 Task: In the  document logbook.epub Download file as 'Microsoft Word' Share this file with 'softage.8@softage.net' Insert the command  Editing
Action: Mouse moved to (49, 66)
Screenshot: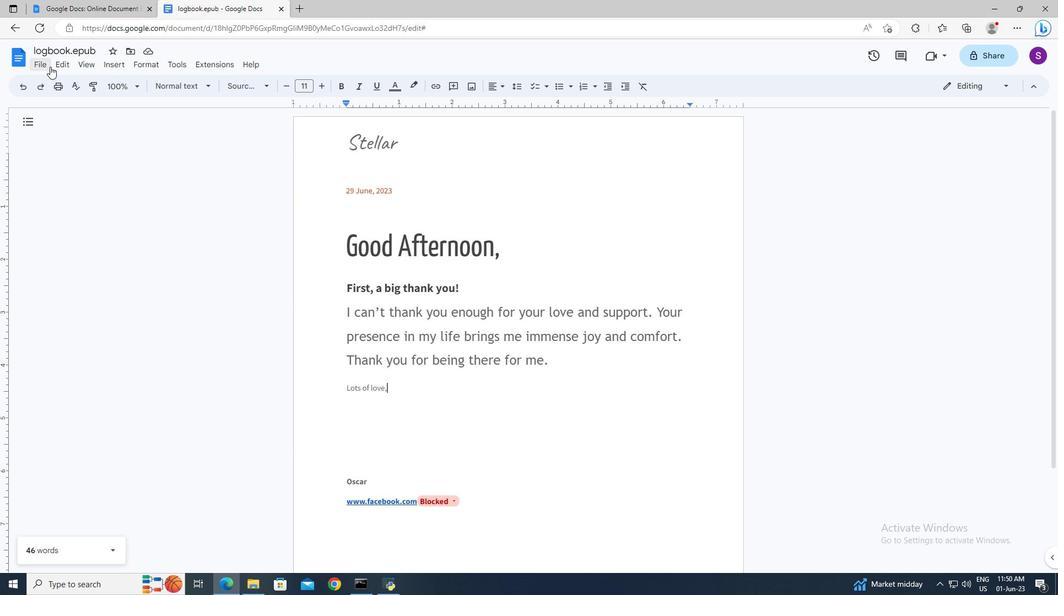 
Action: Mouse pressed left at (49, 66)
Screenshot: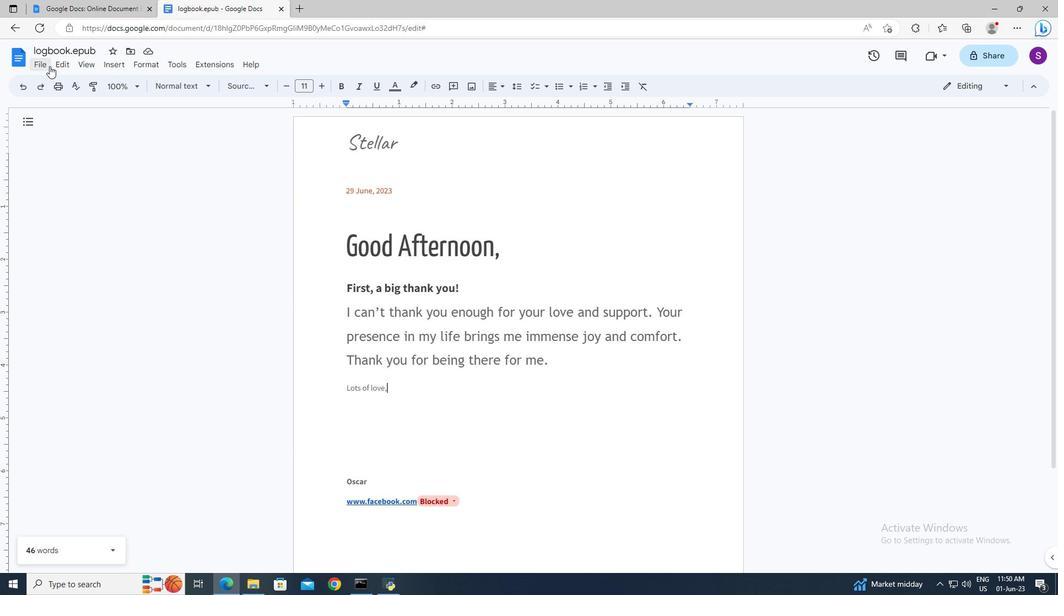 
Action: Mouse moved to (221, 181)
Screenshot: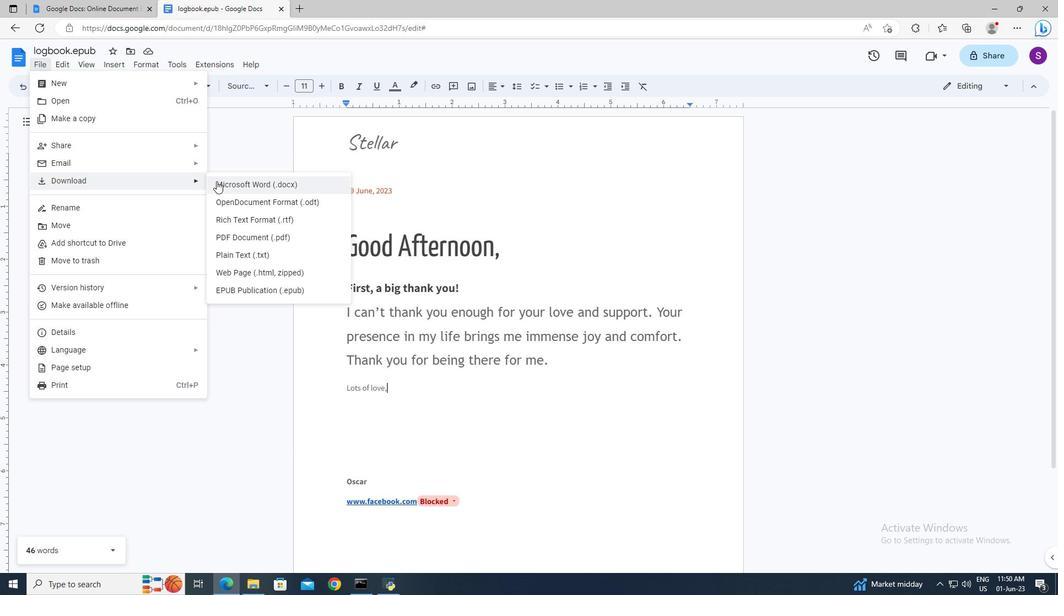 
Action: Mouse pressed left at (221, 181)
Screenshot: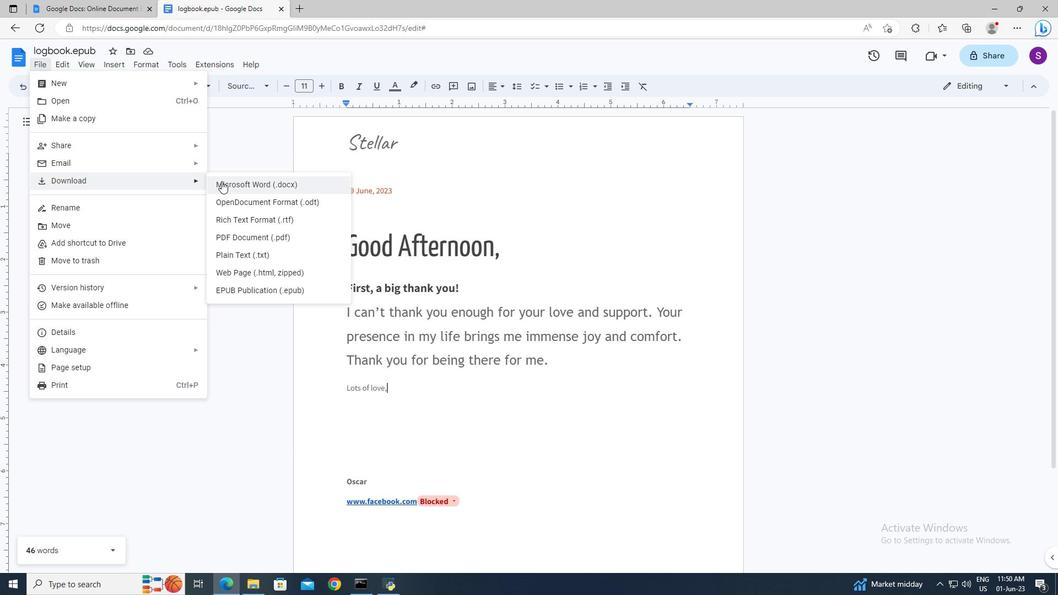 
Action: Mouse moved to (49, 66)
Screenshot: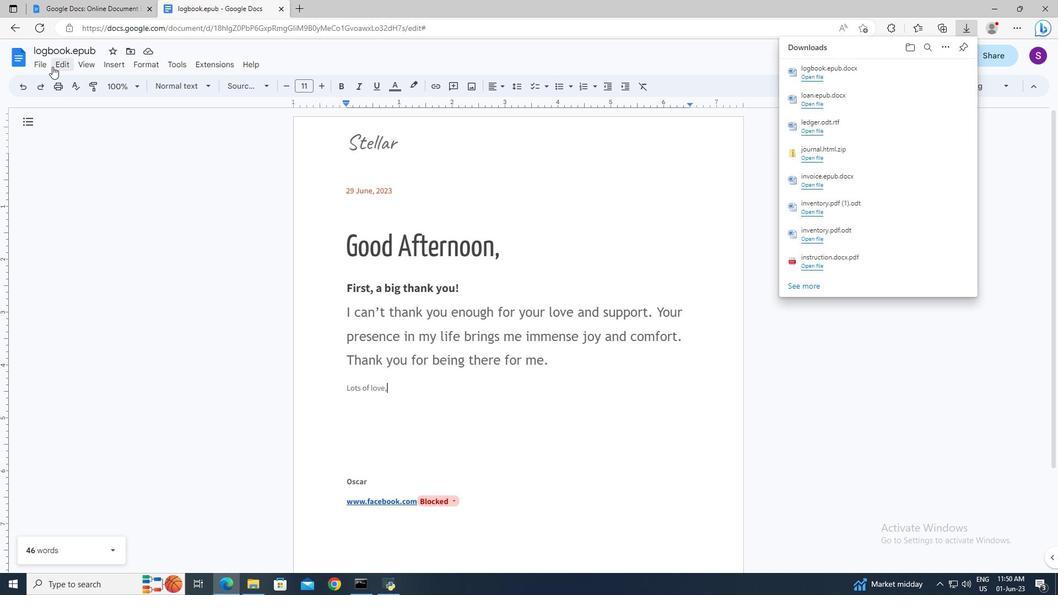
Action: Mouse pressed left at (49, 66)
Screenshot: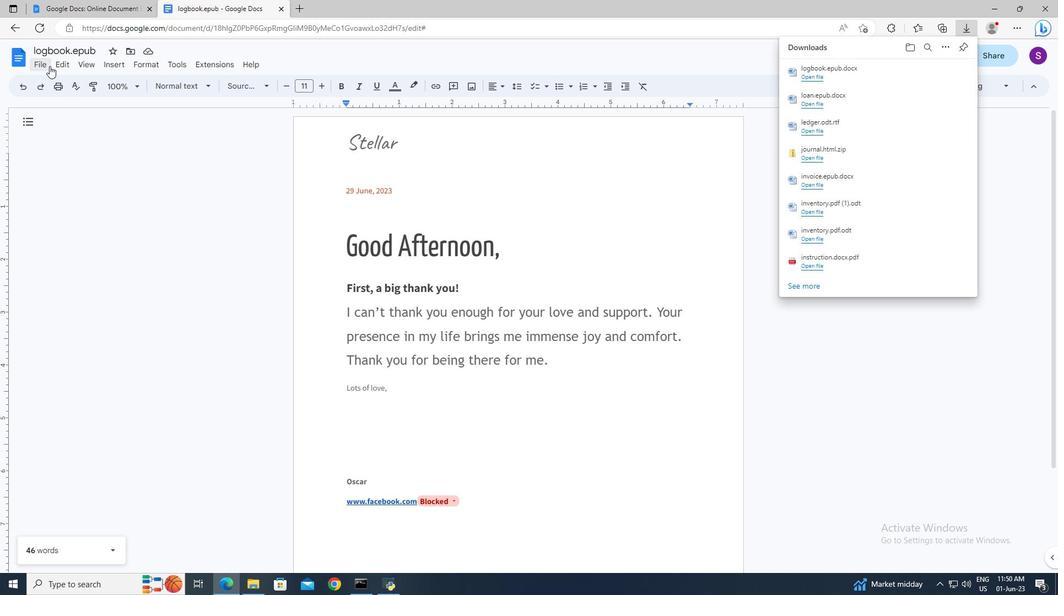 
Action: Mouse moved to (225, 148)
Screenshot: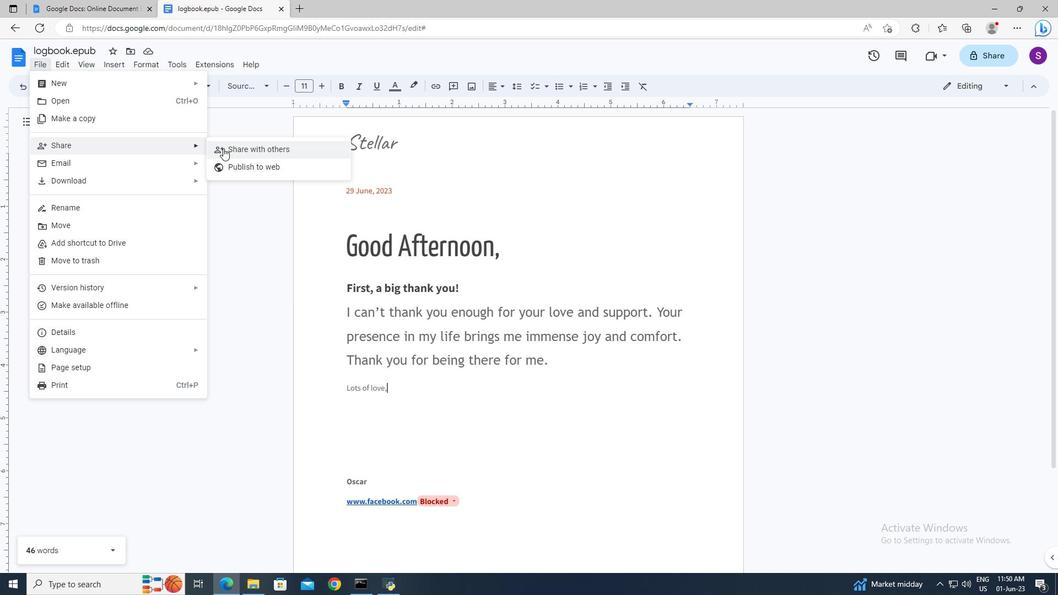 
Action: Mouse pressed left at (225, 148)
Screenshot: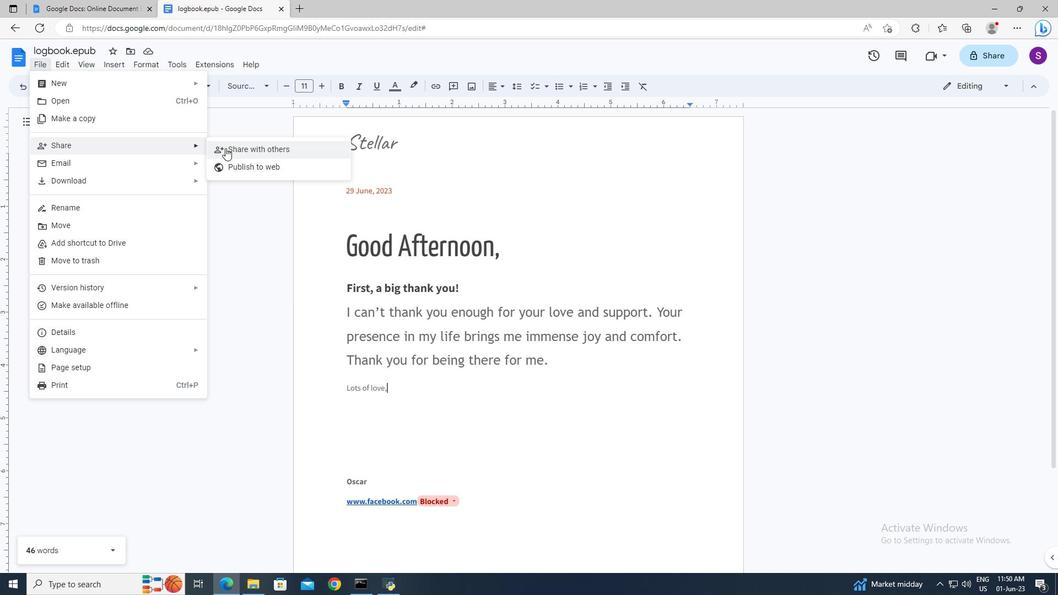 
Action: Mouse moved to (461, 244)
Screenshot: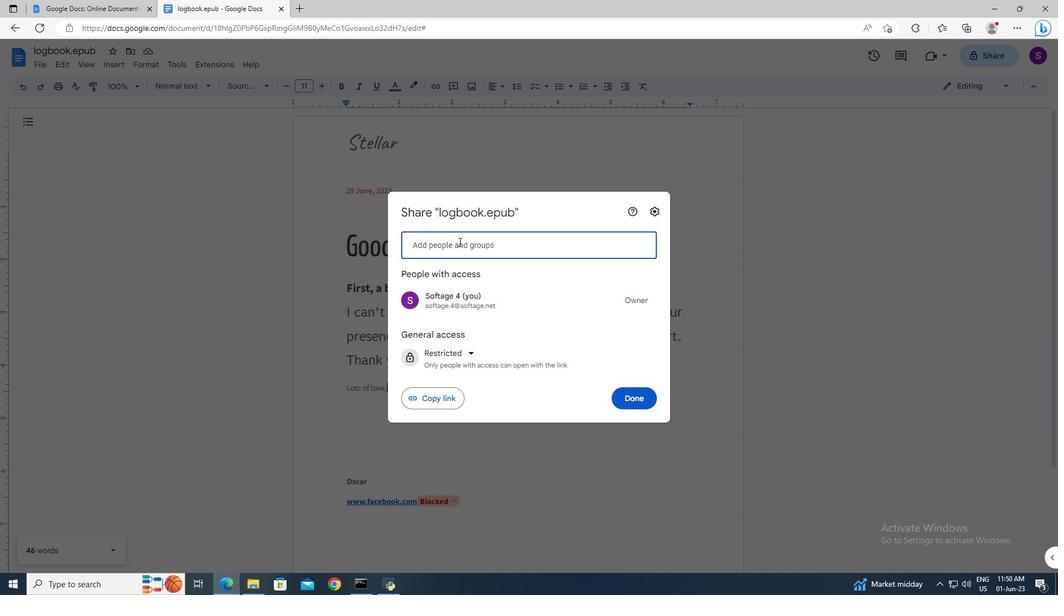 
Action: Mouse pressed left at (461, 244)
Screenshot: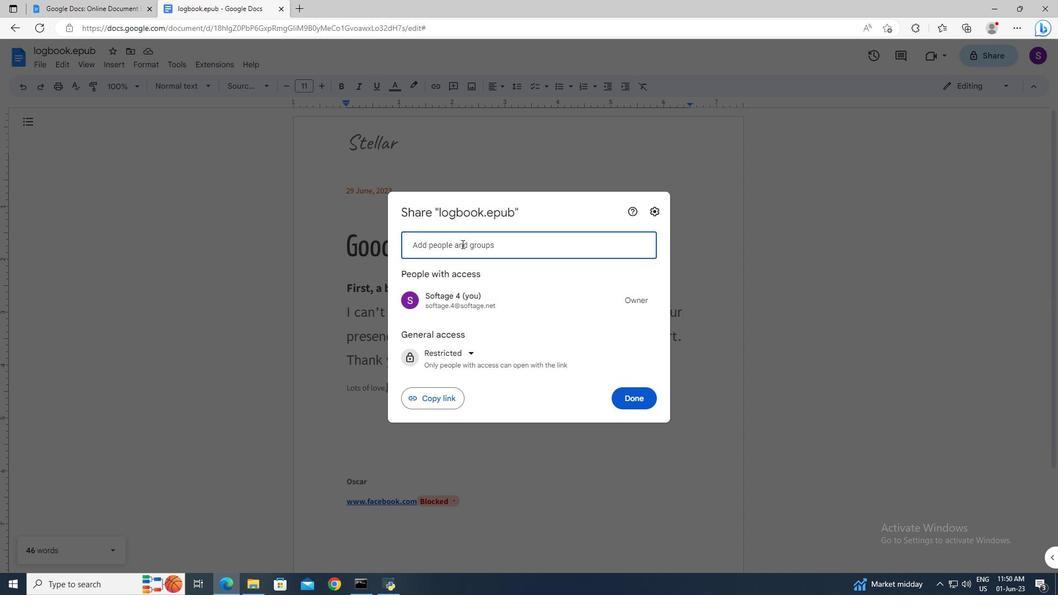 
Action: Key pressed softage.8<Key.shift>@softage.net<Key.enter>
Screenshot: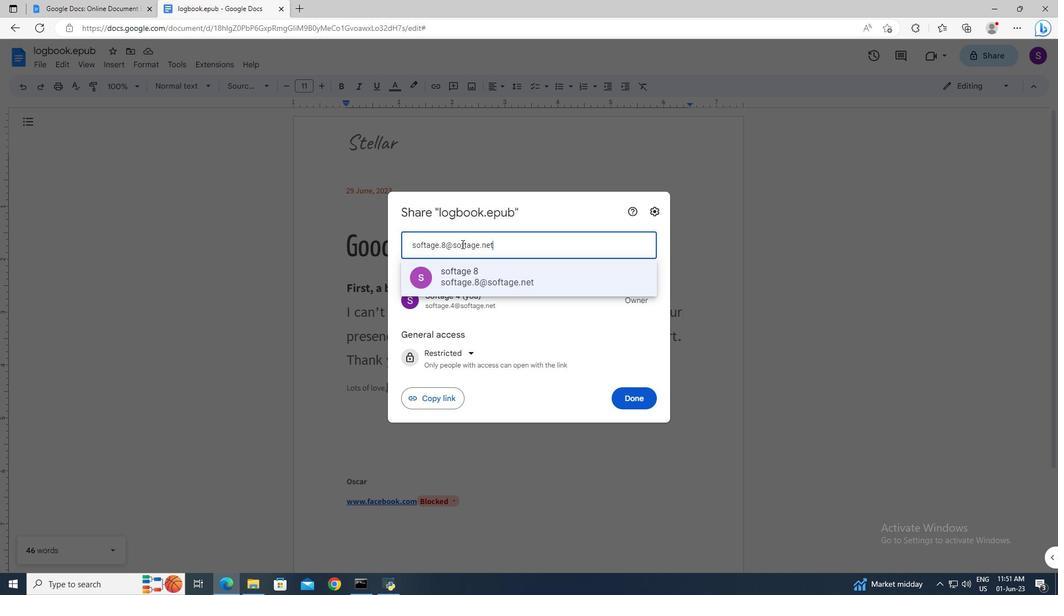 
Action: Mouse moved to (630, 382)
Screenshot: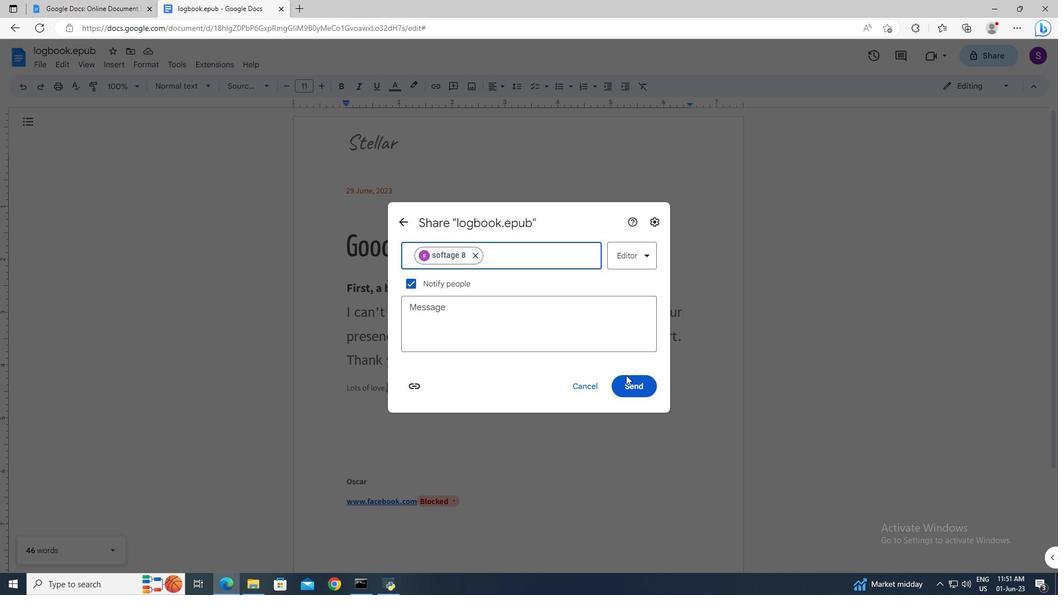 
Action: Mouse pressed left at (630, 382)
Screenshot: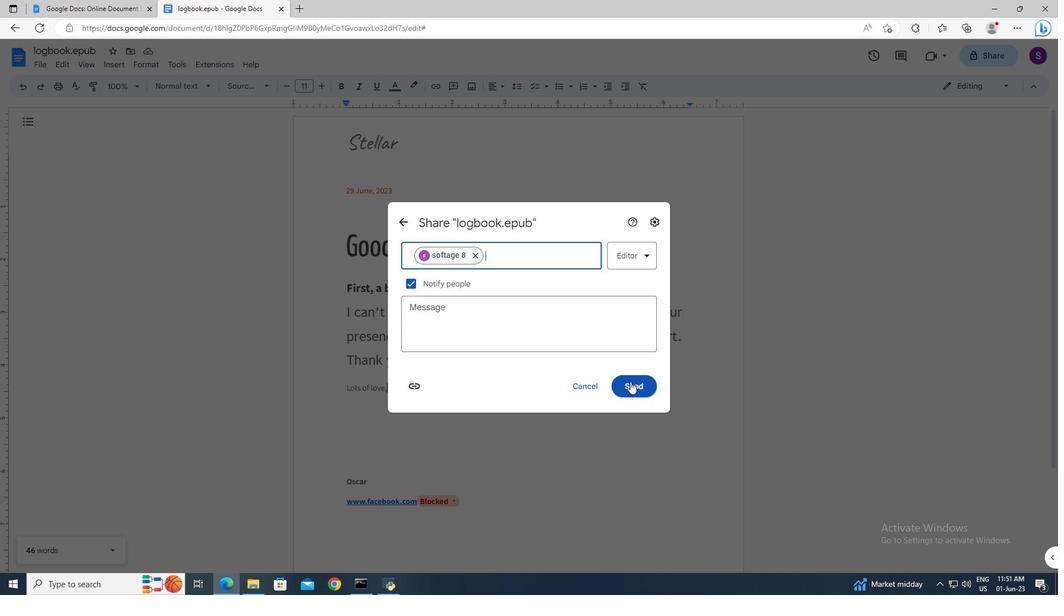 
Action: Mouse moved to (962, 89)
Screenshot: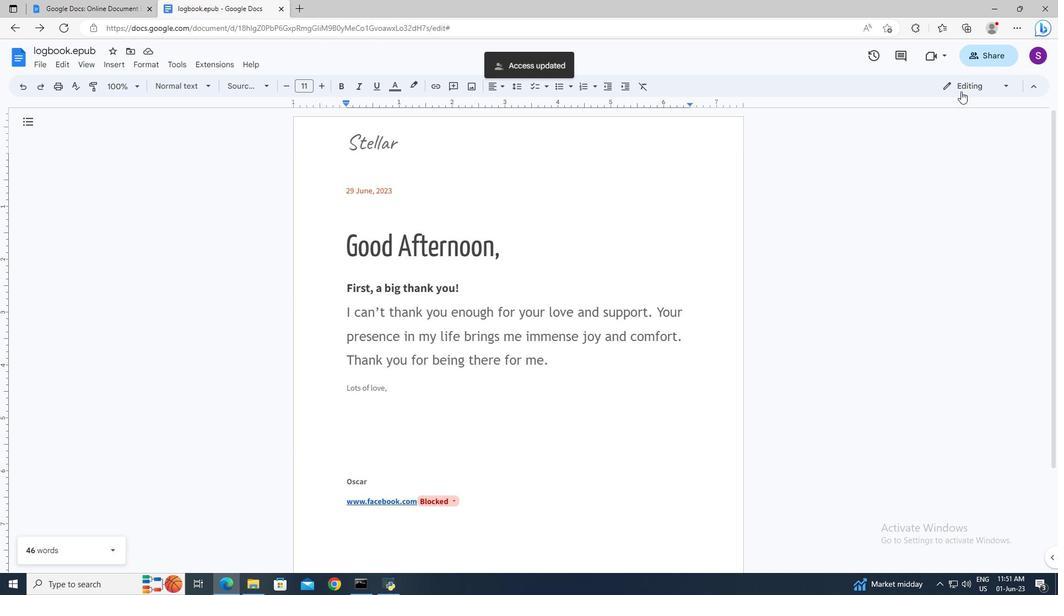 
Action: Mouse pressed left at (962, 89)
Screenshot: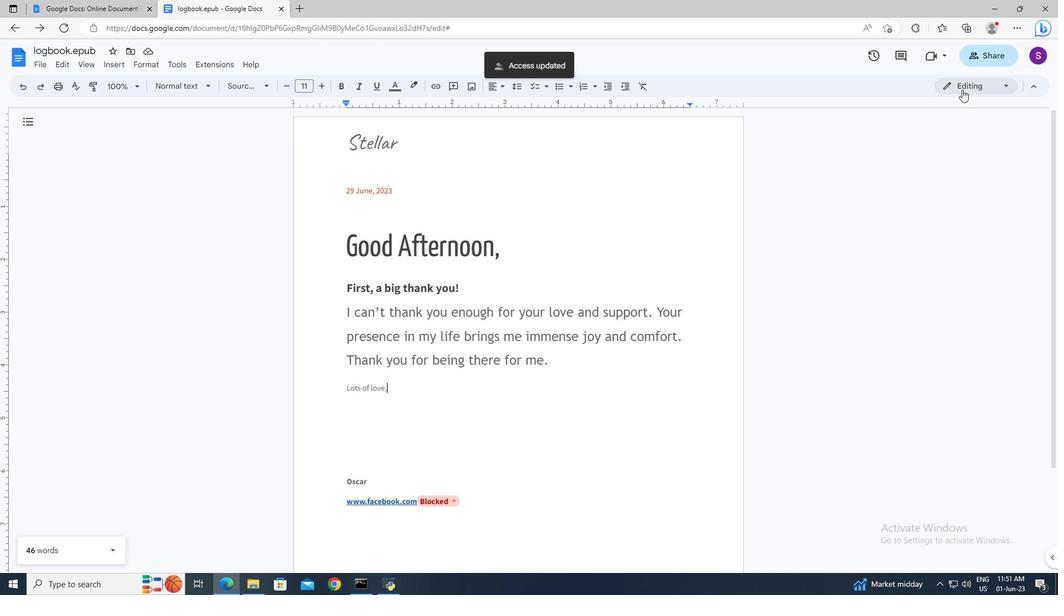 
Action: Mouse moved to (938, 107)
Screenshot: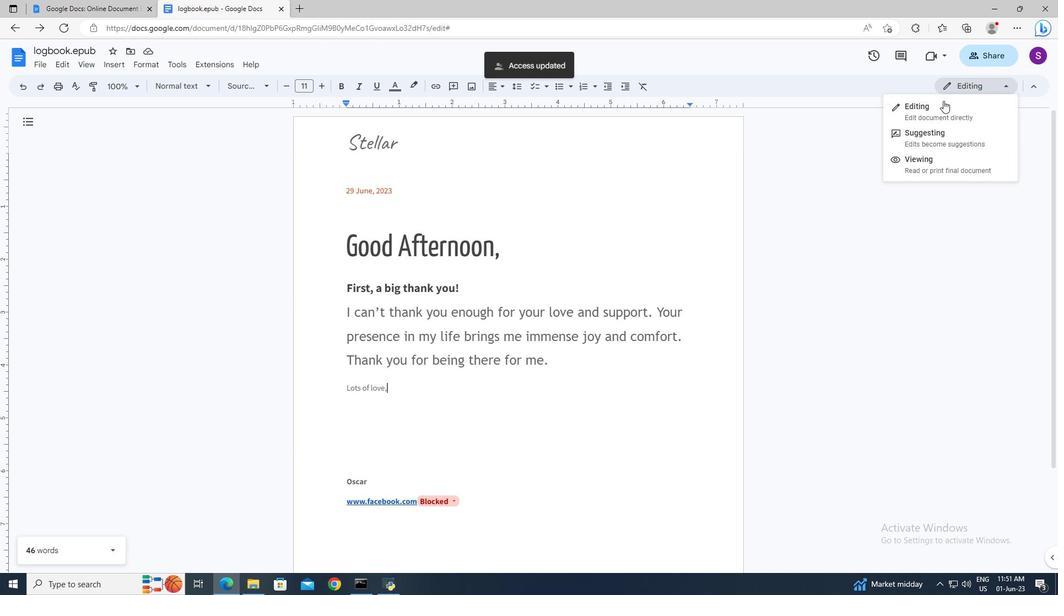 
Action: Mouse pressed left at (938, 107)
Screenshot: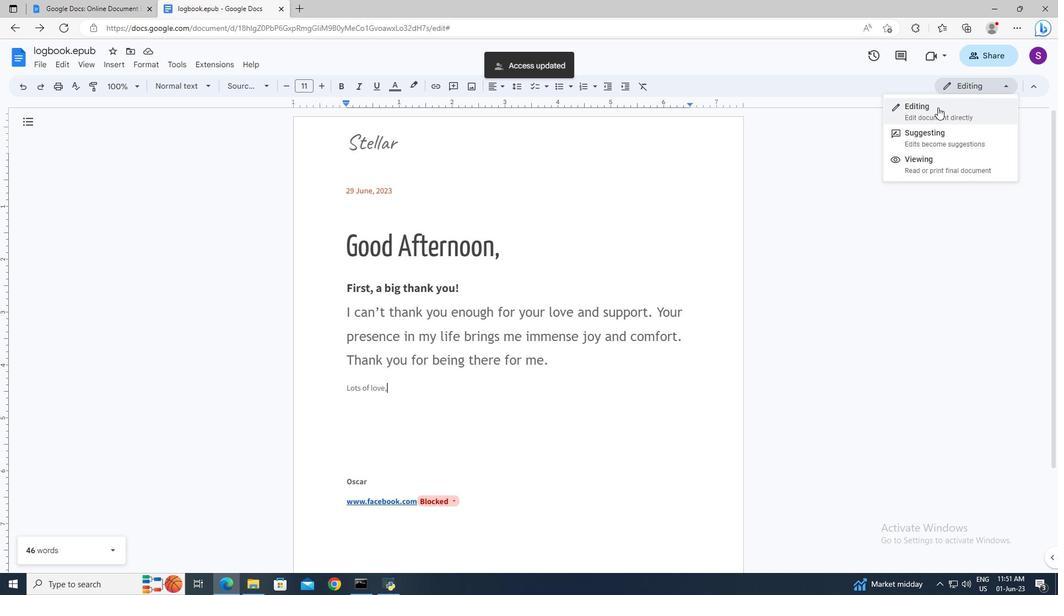 
Action: Mouse moved to (875, 192)
Screenshot: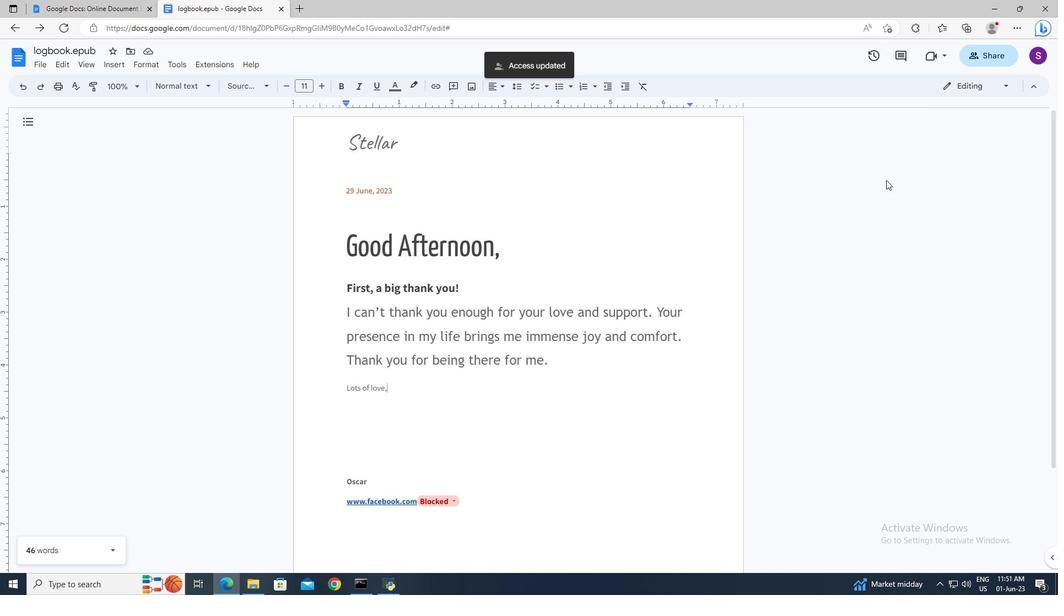 
